 Task: Create Board Diversity and Inclusion Metrics and Reporting to Workspace Customer Relationship Management. Create Board Customer Retention Program Strategy and Execution to Workspace Customer Relationship Management. Create List Low Priority in Board Bug Tracking to Workspace Customer Relationship Management
Action: Mouse scrolled (394, 335) with delta (0, 0)
Screenshot: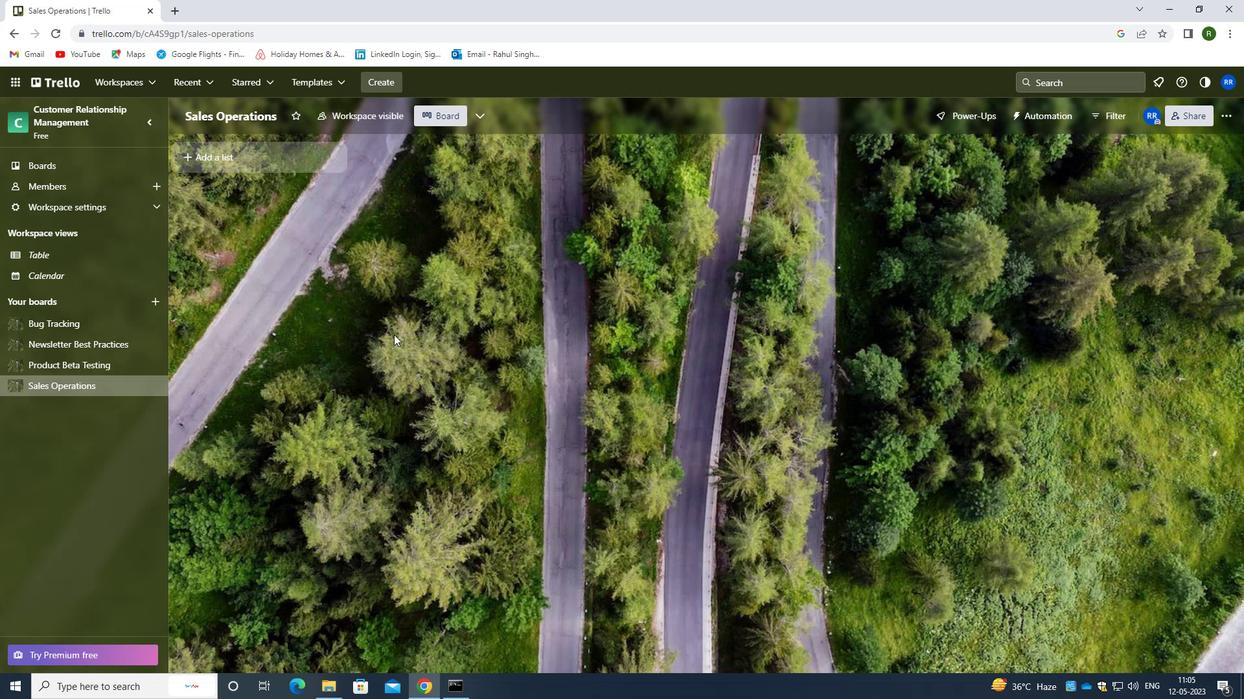 
Action: Mouse moved to (370, 82)
Screenshot: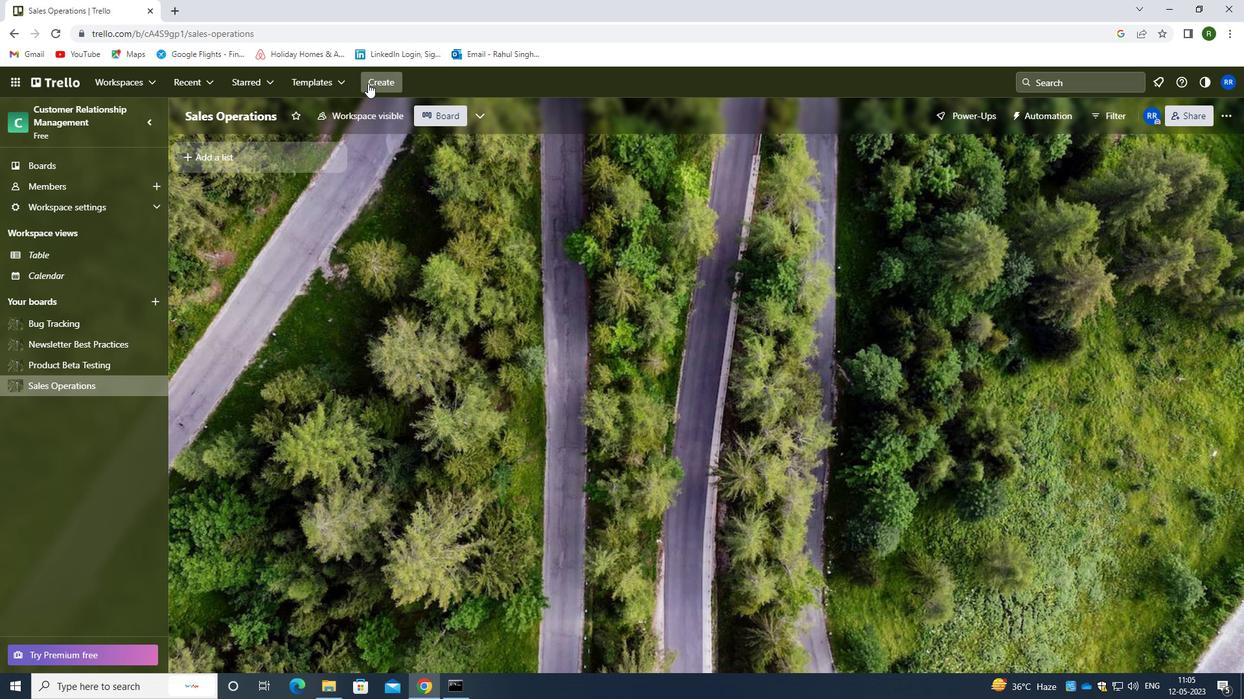 
Action: Mouse pressed left at (370, 82)
Screenshot: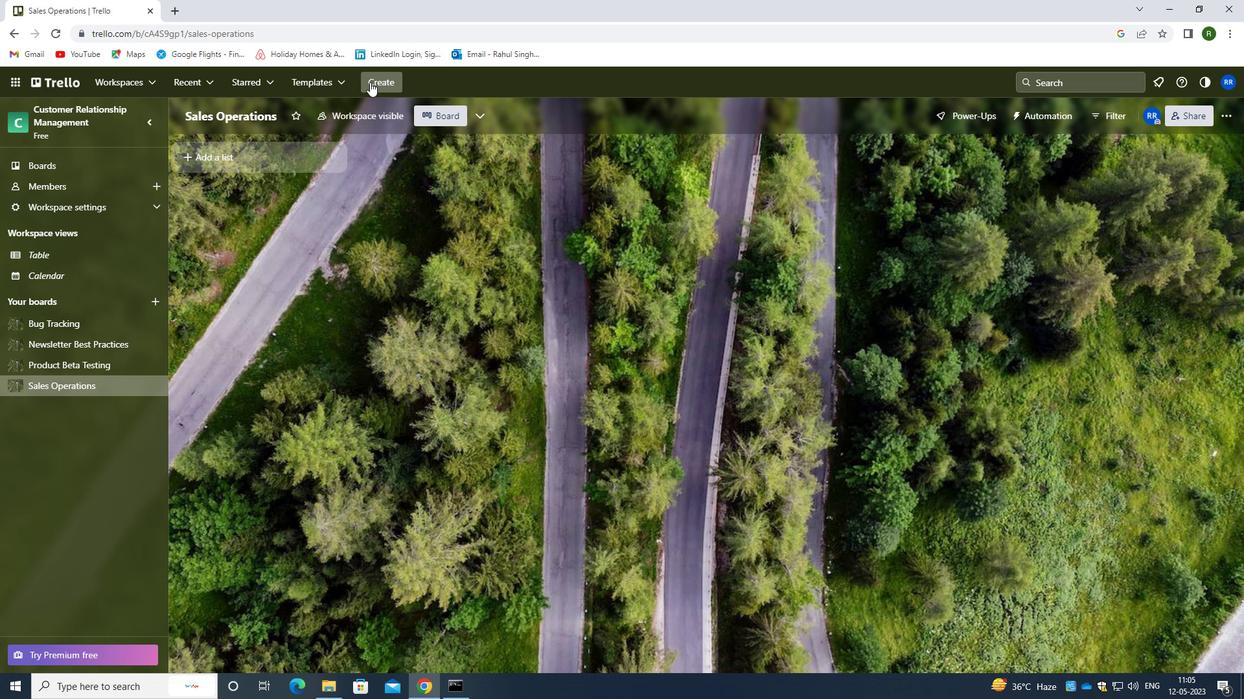 
Action: Mouse moved to (430, 121)
Screenshot: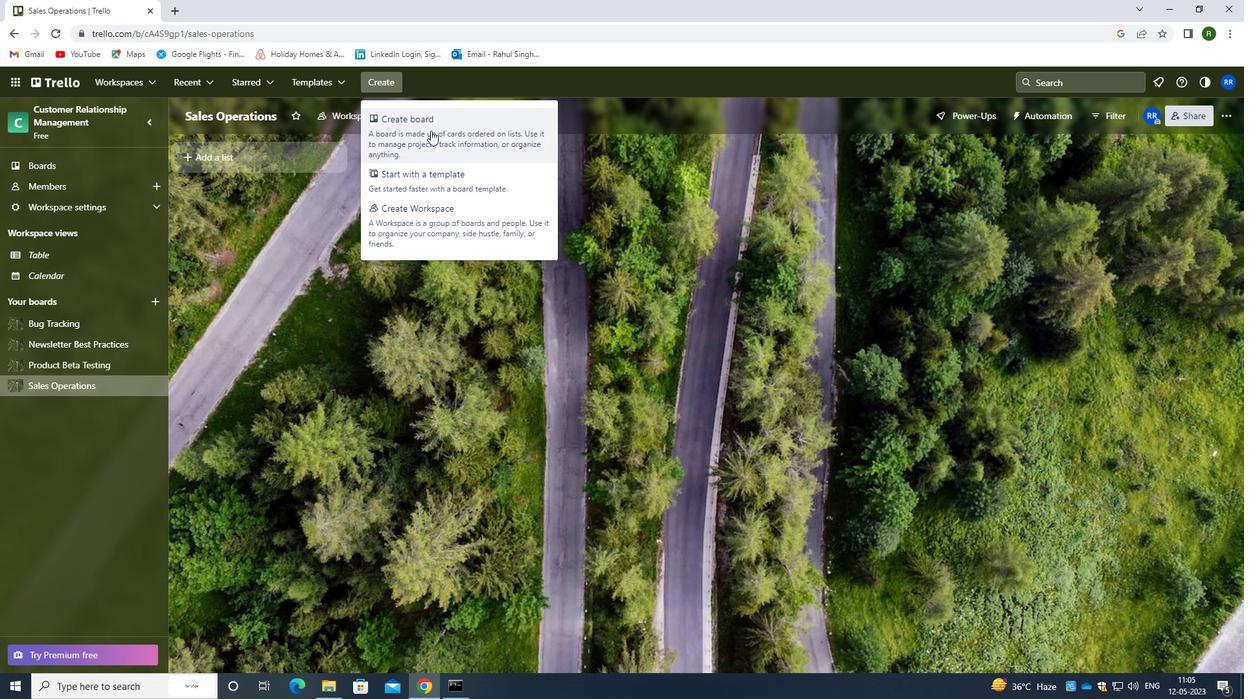 
Action: Mouse pressed left at (430, 121)
Screenshot: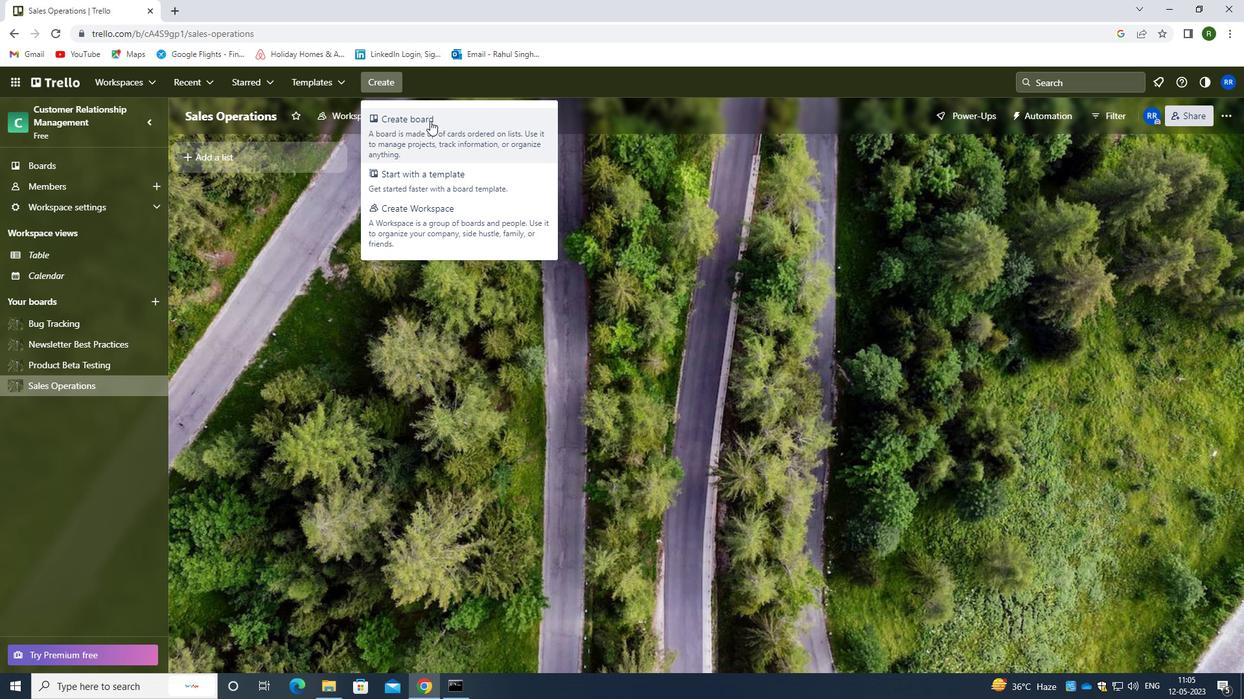 
Action: Mouse moved to (429, 120)
Screenshot: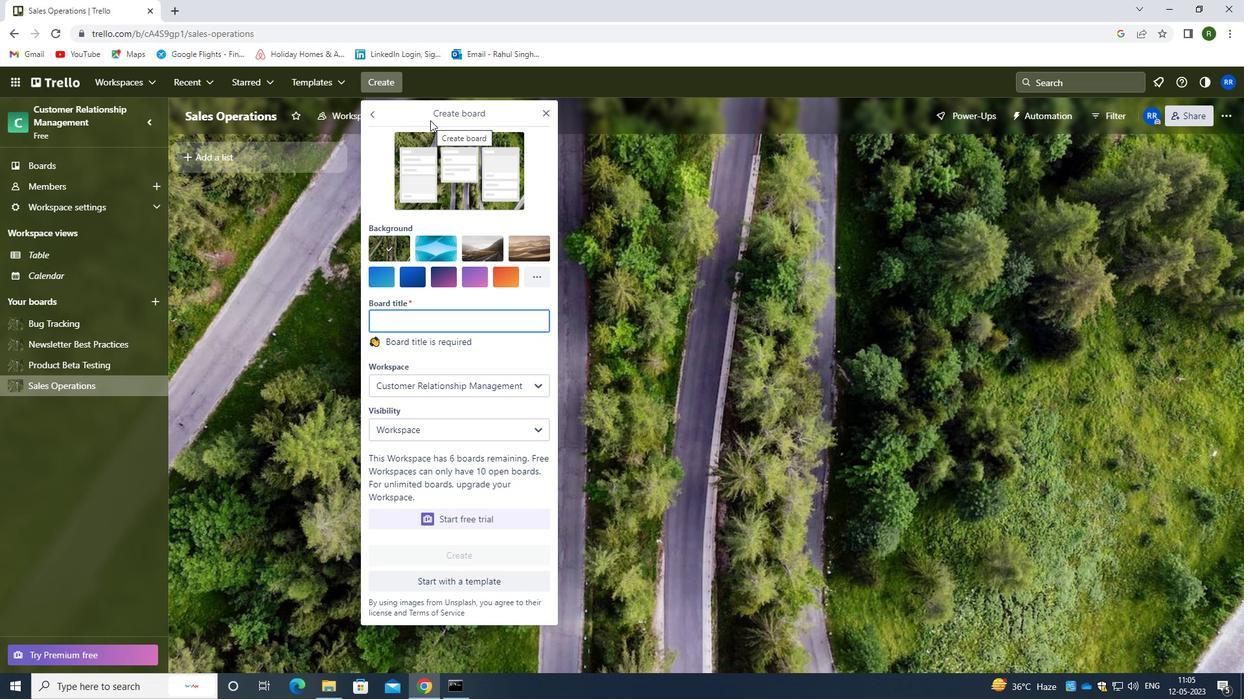 
Action: Key pressed <Key.caps_lock>d<Key.caps_lock>iv3<Key.backspace>ersity<Key.space>and<Key.space><Key.caps_lock>i<Key.caps_lock>Nclusion<Key.space><Key.caps_lock>M<Key.caps_lock>etris<Key.backspace>cs<Key.space>and<Key.space><Key.caps_lock>r<Key.caps_lock>eporting
Screenshot: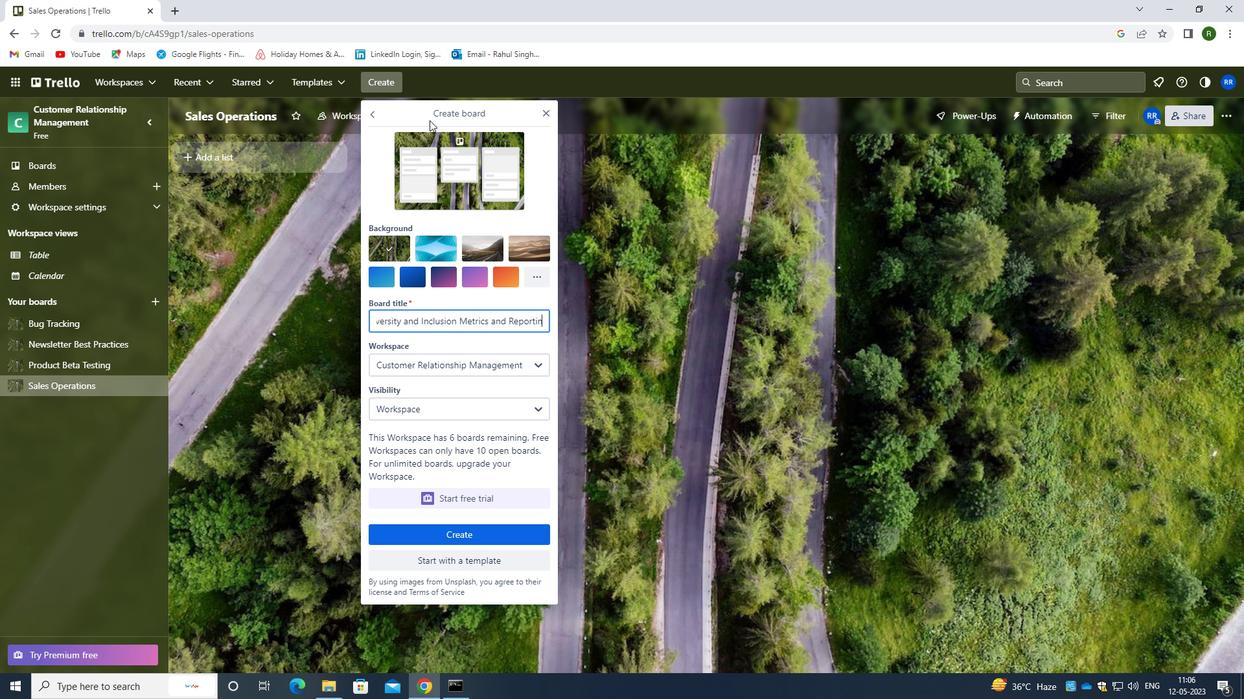 
Action: Mouse moved to (462, 537)
Screenshot: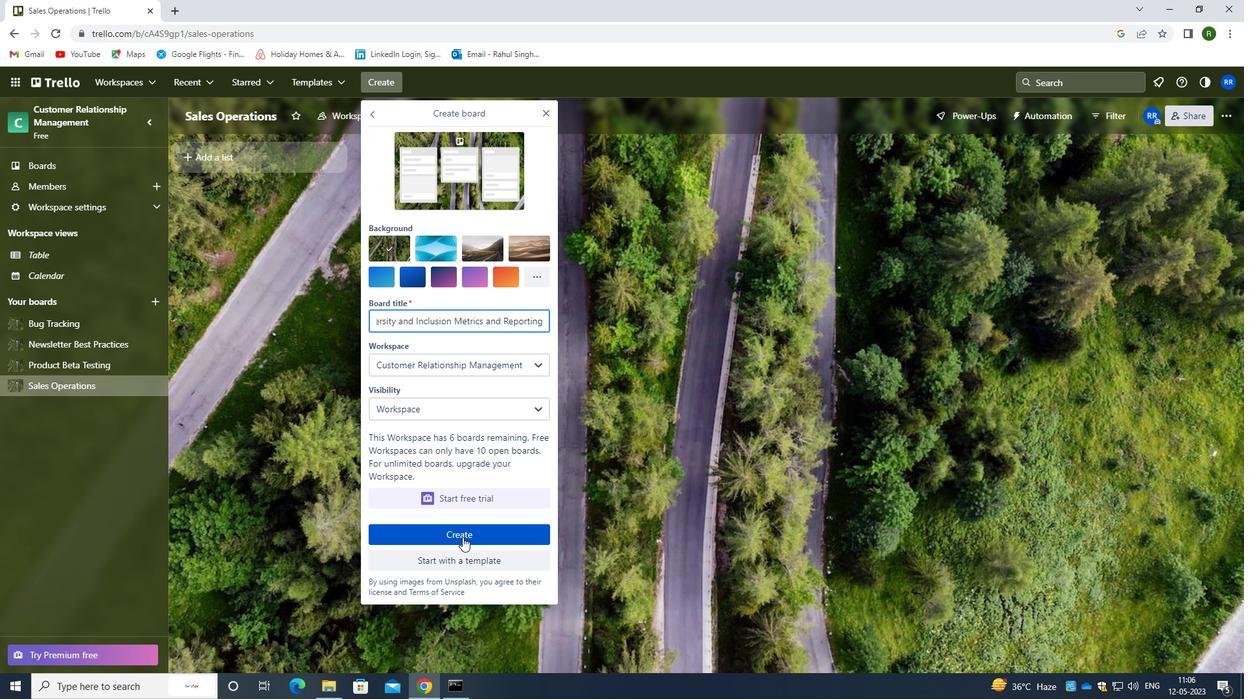 
Action: Mouse pressed left at (462, 537)
Screenshot: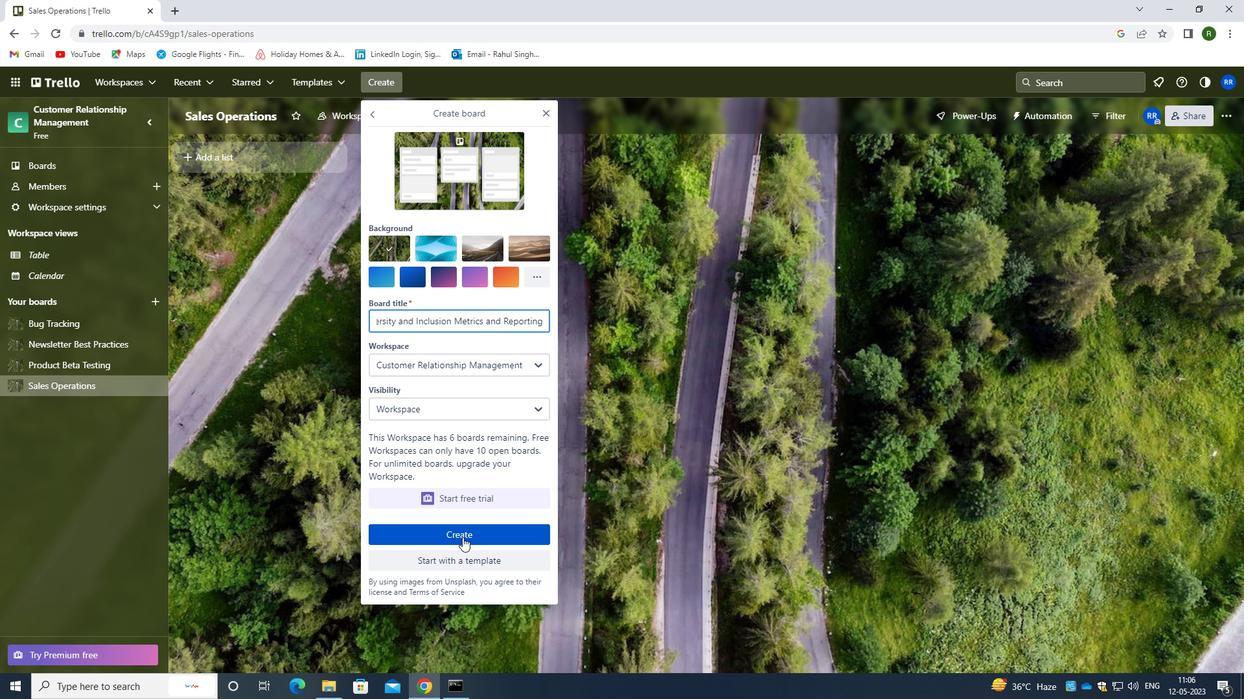 
Action: Mouse moved to (383, 81)
Screenshot: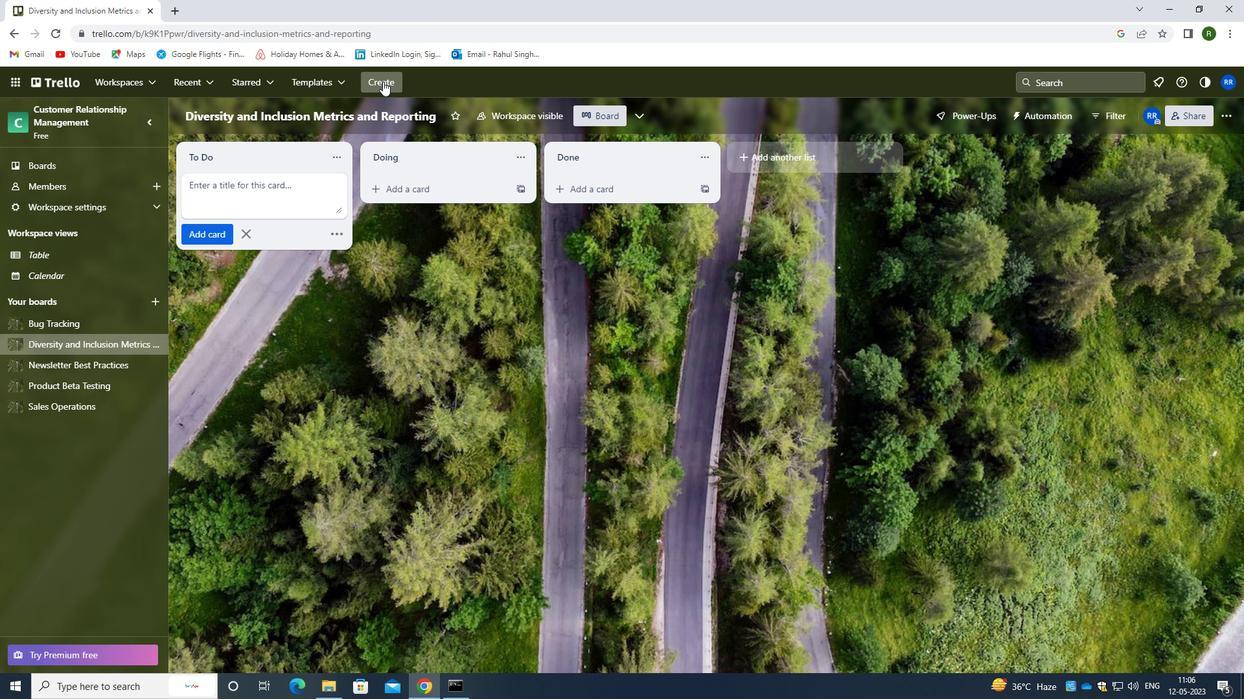 
Action: Mouse pressed left at (383, 81)
Screenshot: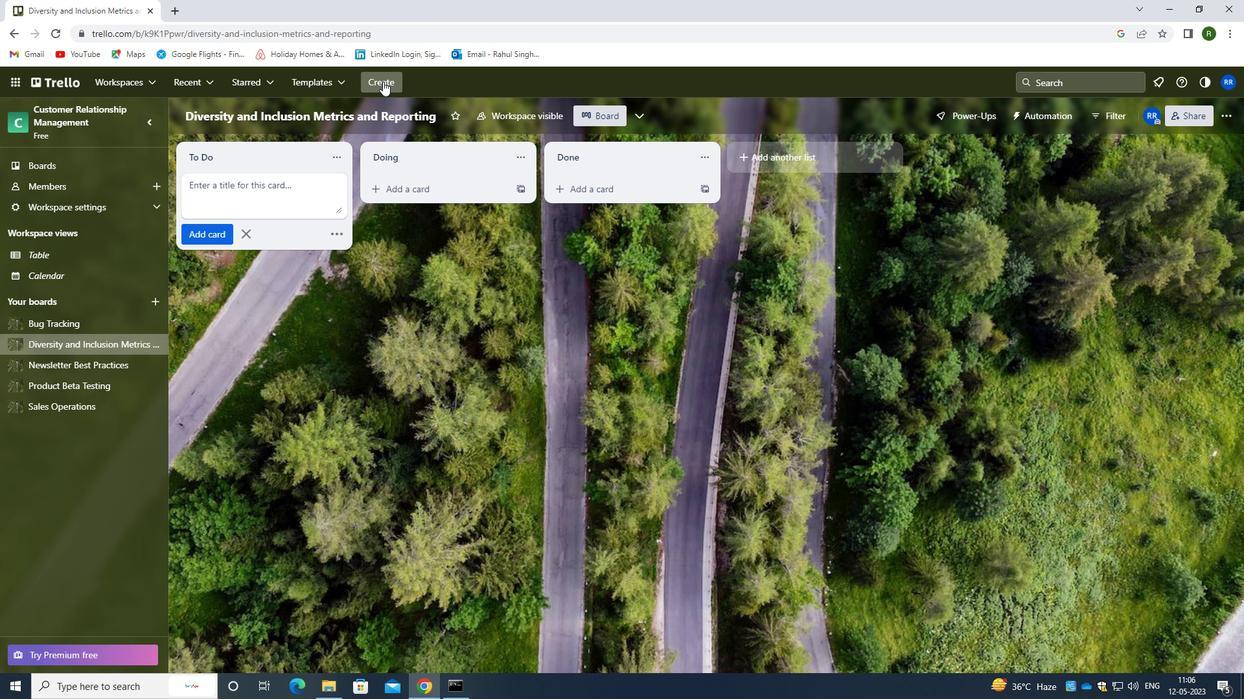 
Action: Mouse moved to (415, 143)
Screenshot: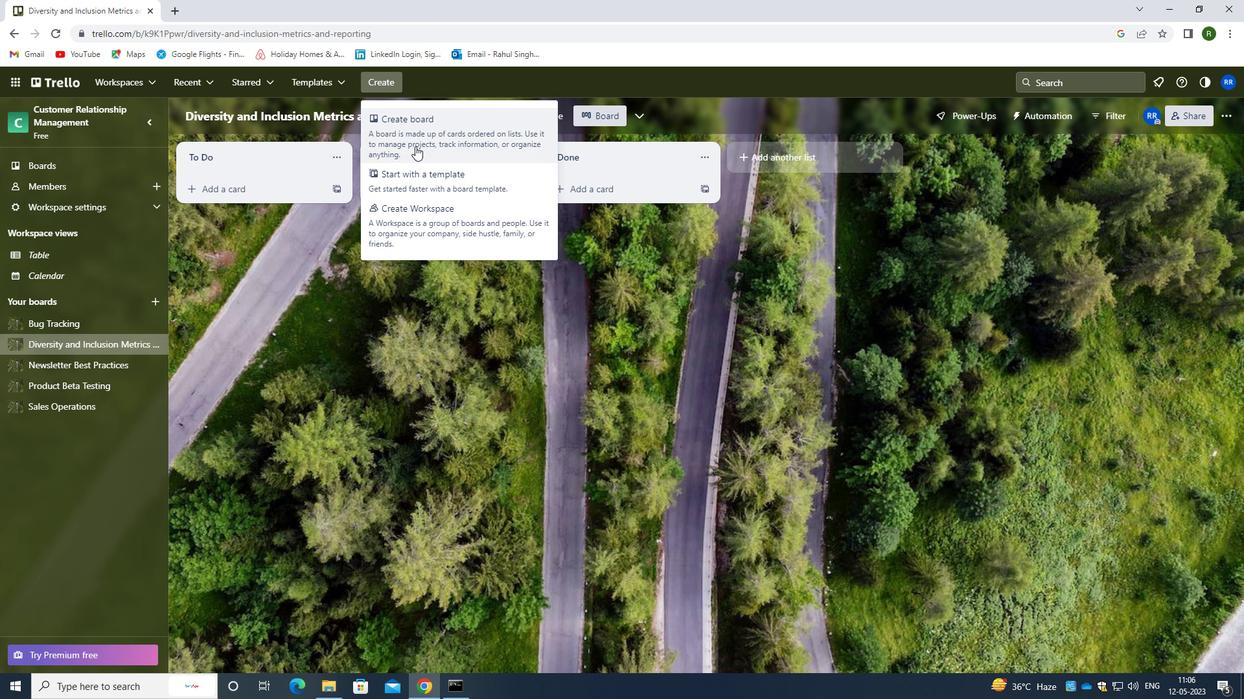 
Action: Mouse pressed left at (415, 143)
Screenshot: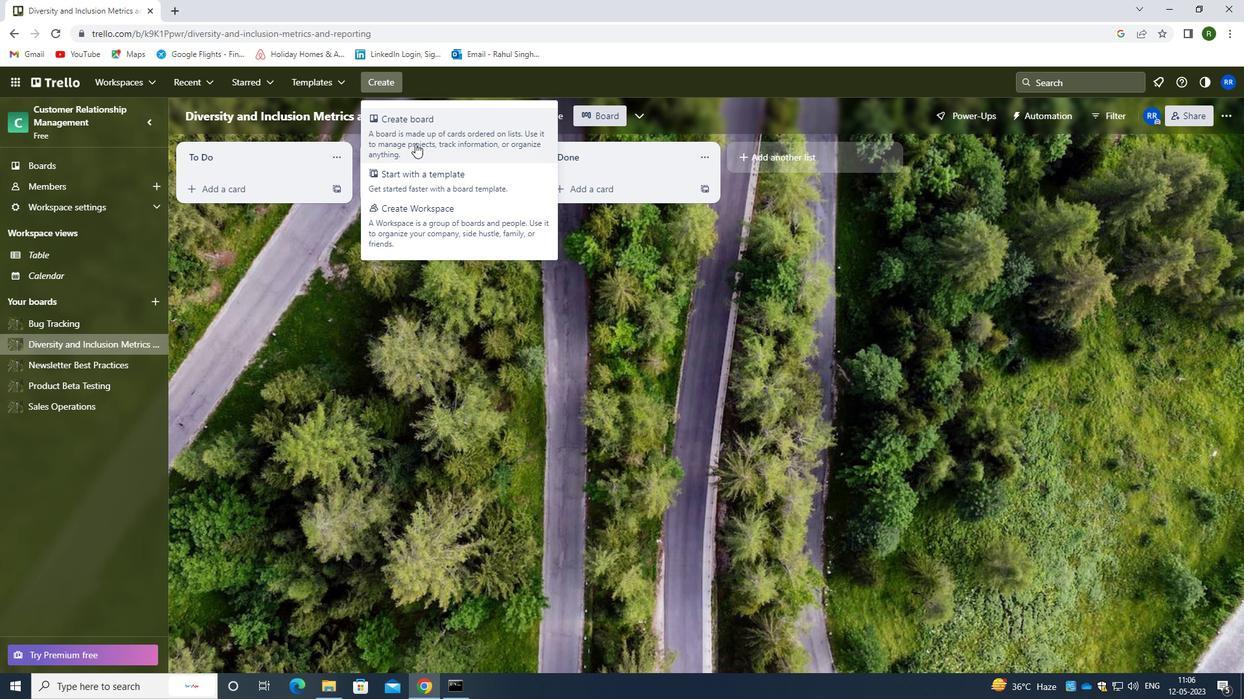 
Action: Mouse moved to (429, 322)
Screenshot: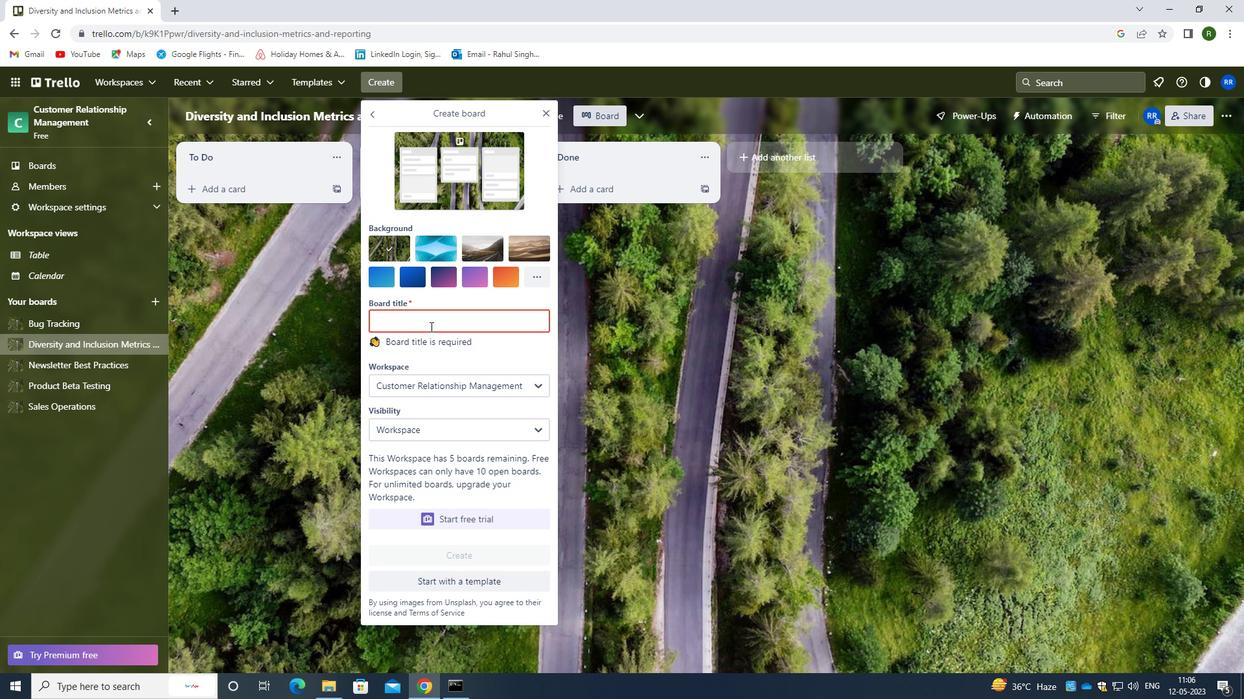 
Action: Key pressed <Key.caps_lock>c<Key.caps_lock>ustomer<Key.space><Key.caps_lock>r<Key.caps_lock>etention<Key.space><Key.caps_lock>P<Key.caps_lock>rogramee<Key.backspace><Key.backspace><Key.space>strategy<Key.space>and<Key.space><Key.caps_lock>e<Key.caps_lock>xecution
Screenshot: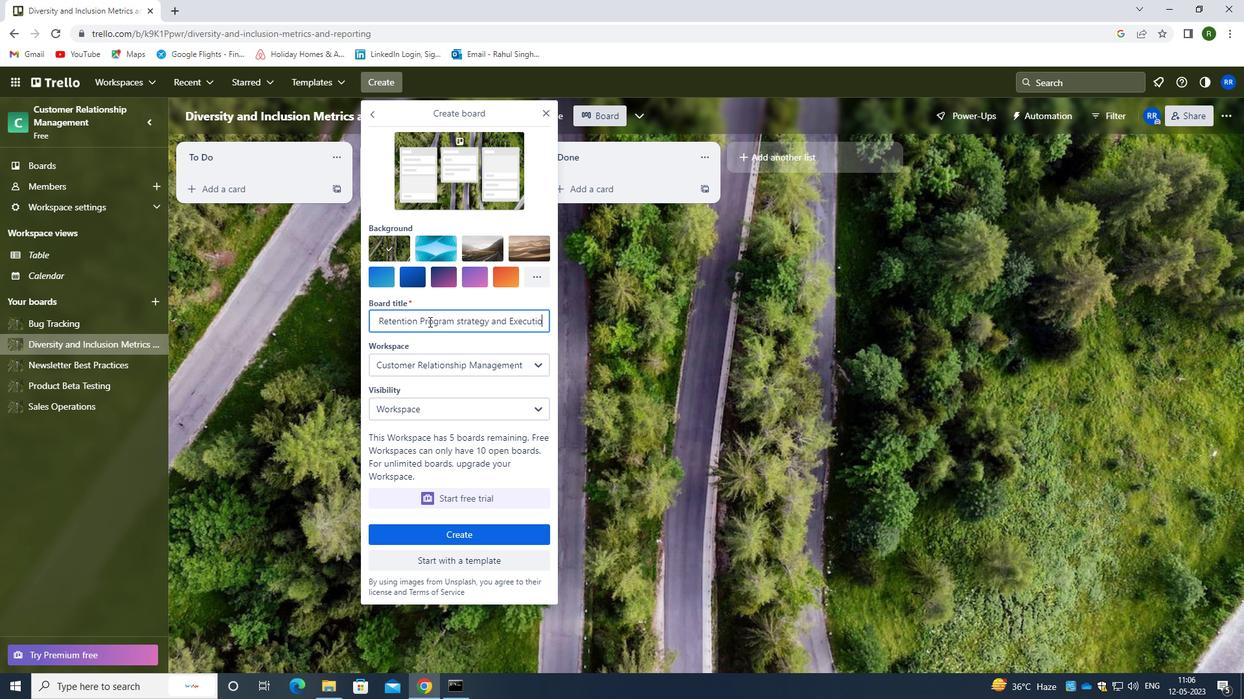 
Action: Mouse moved to (478, 531)
Screenshot: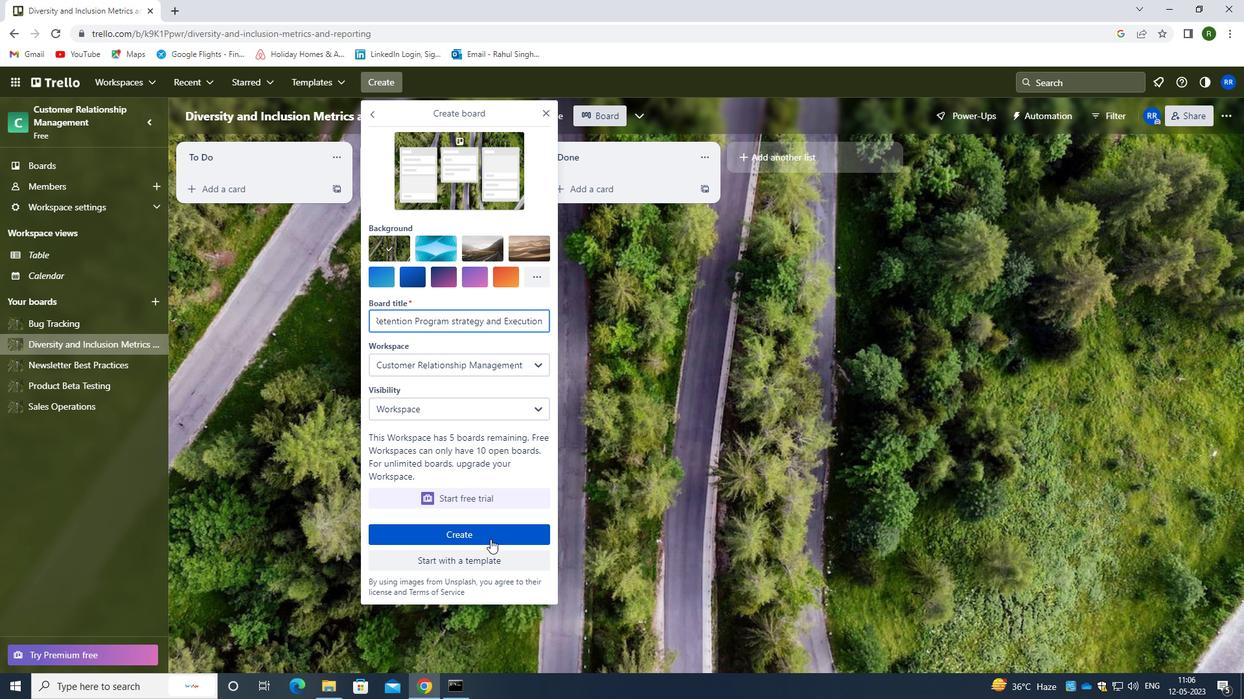 
Action: Mouse pressed left at (478, 531)
Screenshot: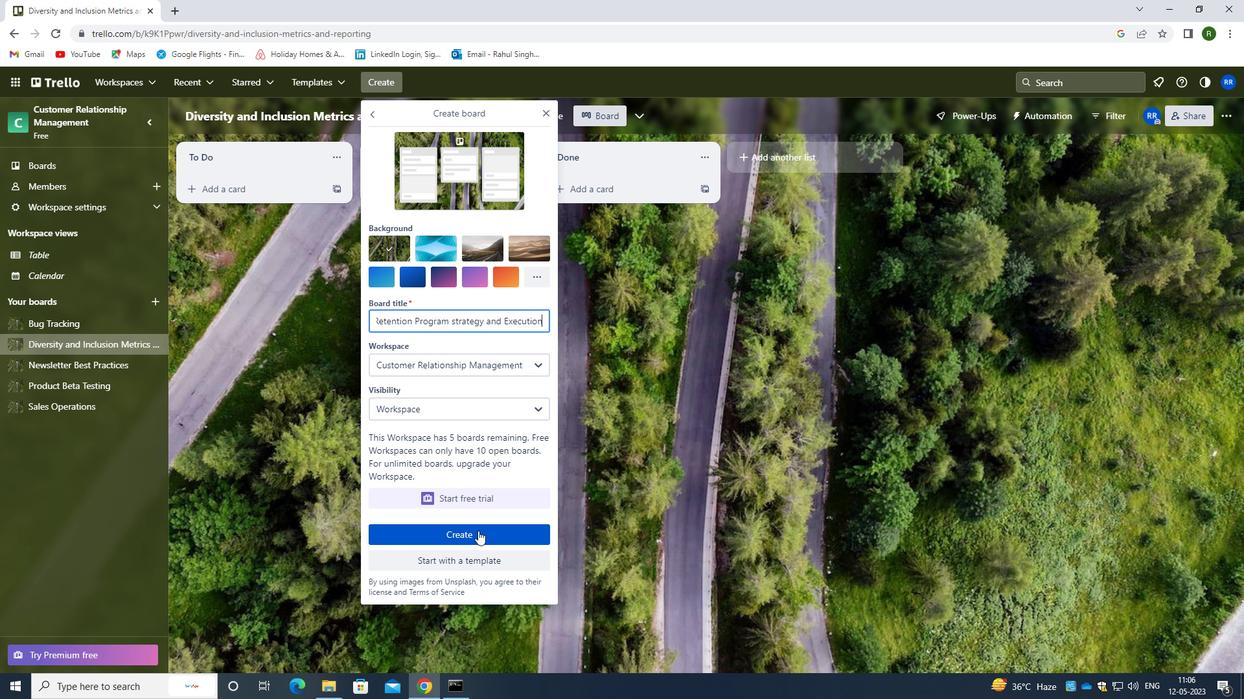 
Action: Mouse moved to (103, 327)
Screenshot: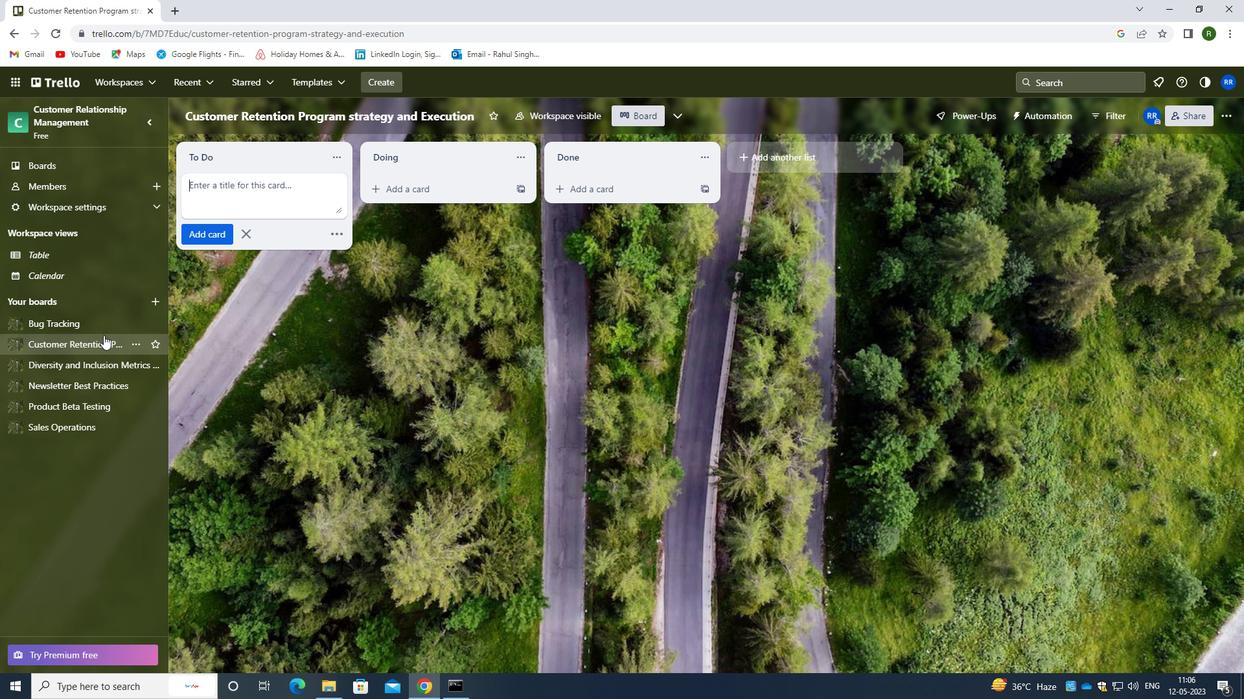 
Action: Mouse pressed left at (103, 327)
Screenshot: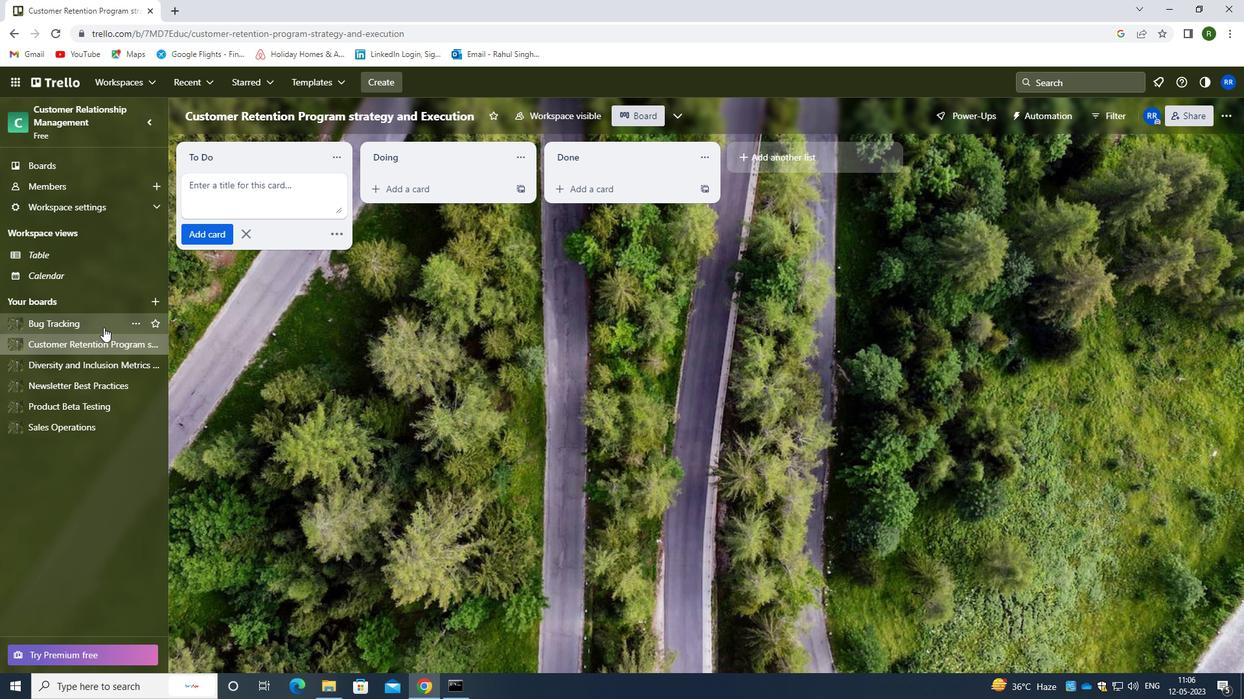 
Action: Mouse moved to (238, 163)
Screenshot: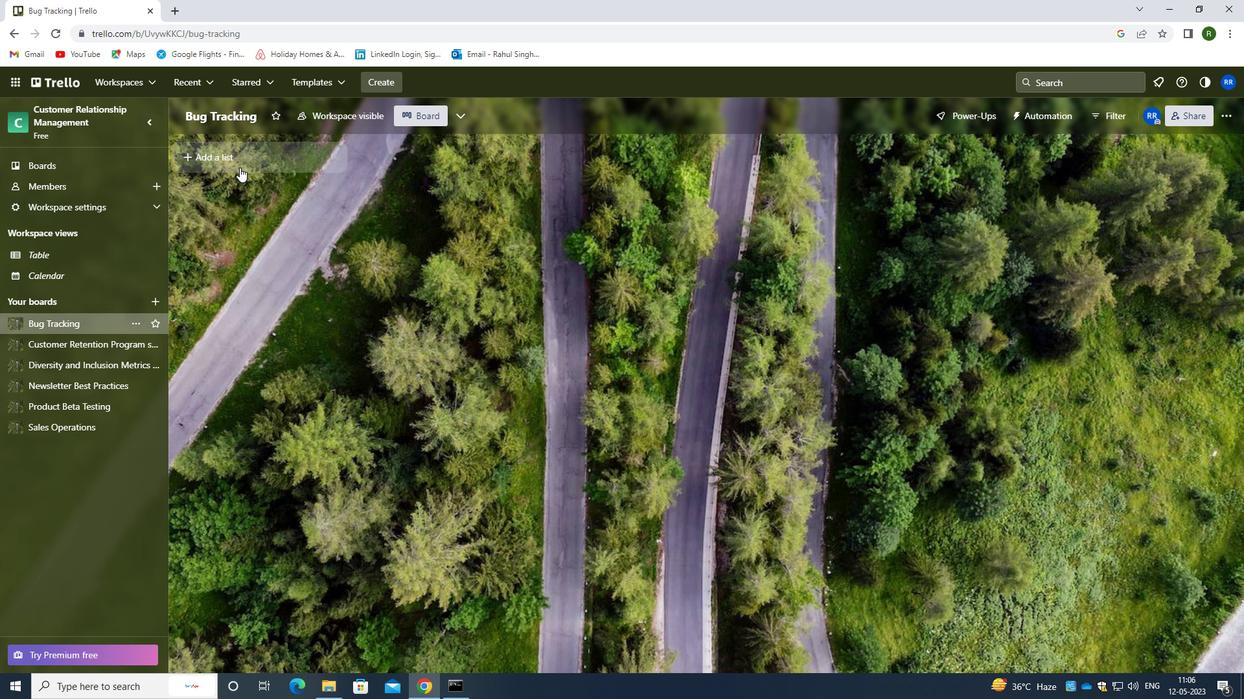
Action: Mouse pressed left at (238, 163)
Screenshot: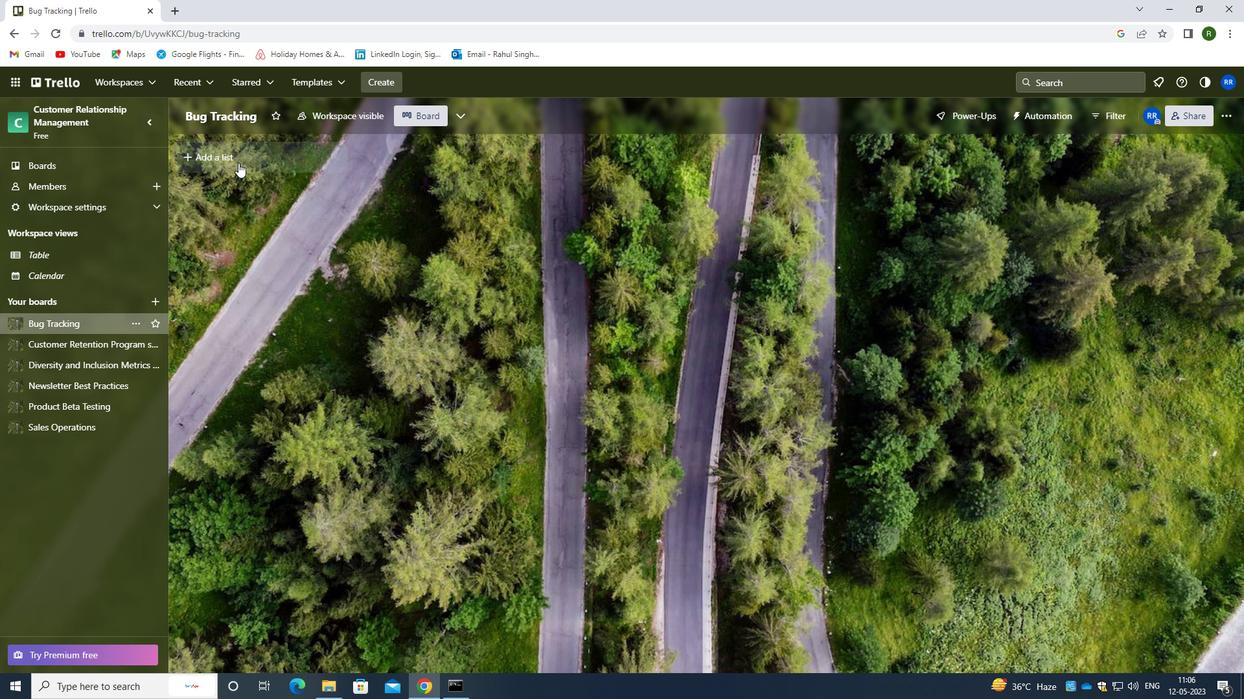 
Action: Mouse moved to (244, 158)
Screenshot: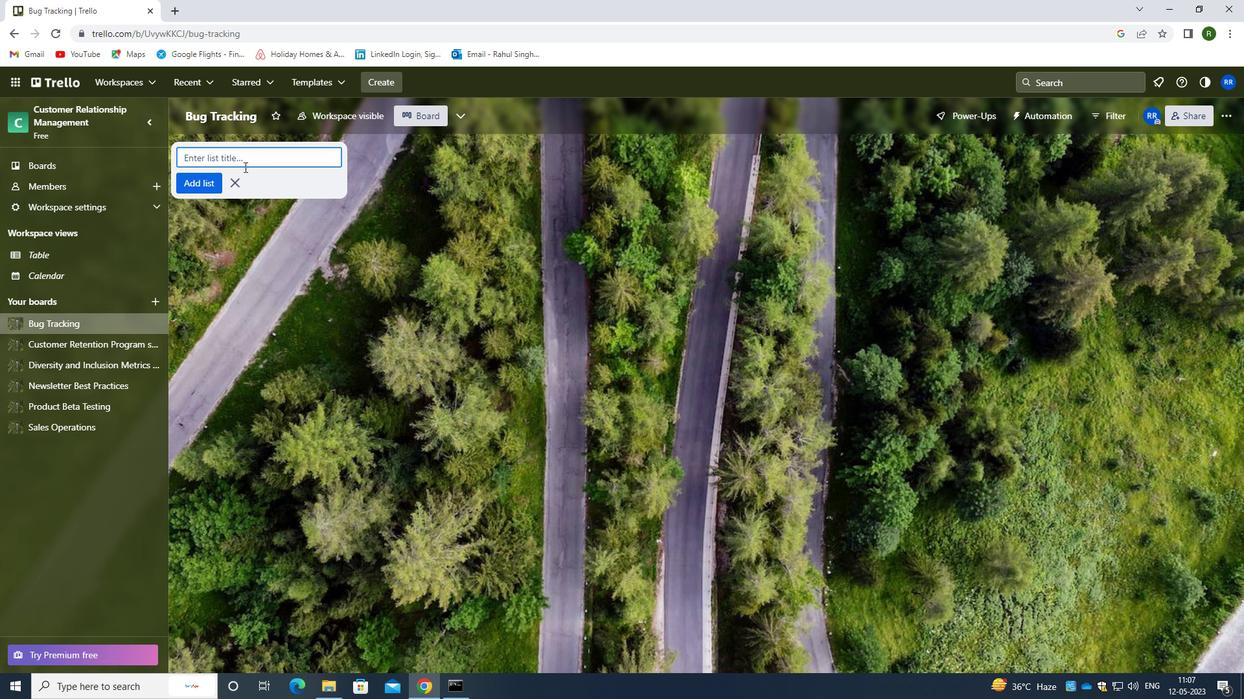 
Action: Key pressed <Key.caps_lock>l<Key.caps_lock>ow<Key.space><Key.caps_lock>P<Key.caps_lock>riority
Screenshot: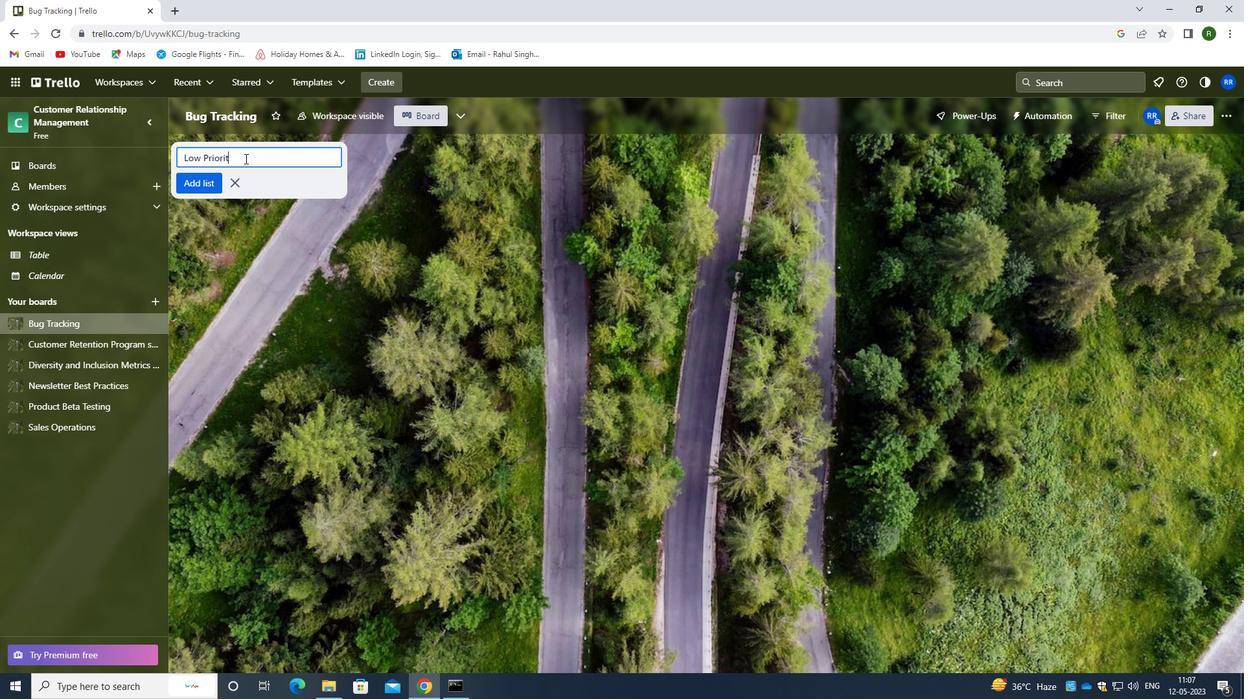 
Action: Mouse scrolled (244, 159) with delta (0, 0)
Screenshot: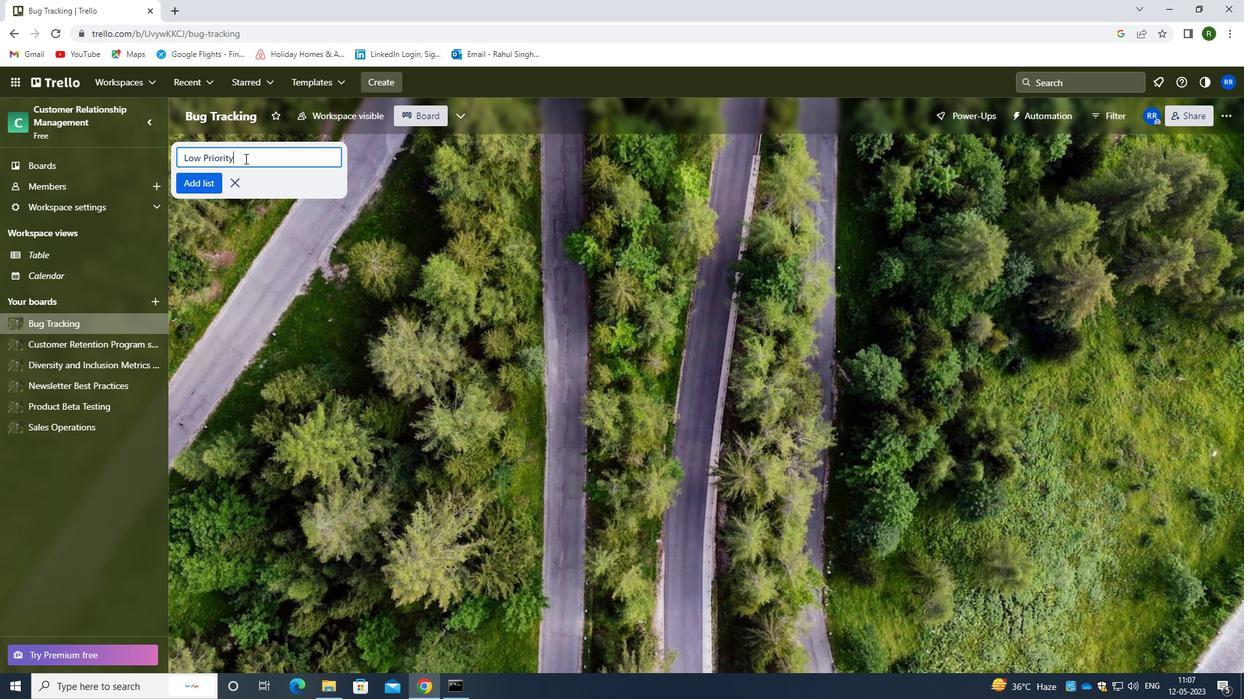 
Action: Mouse moved to (215, 178)
Screenshot: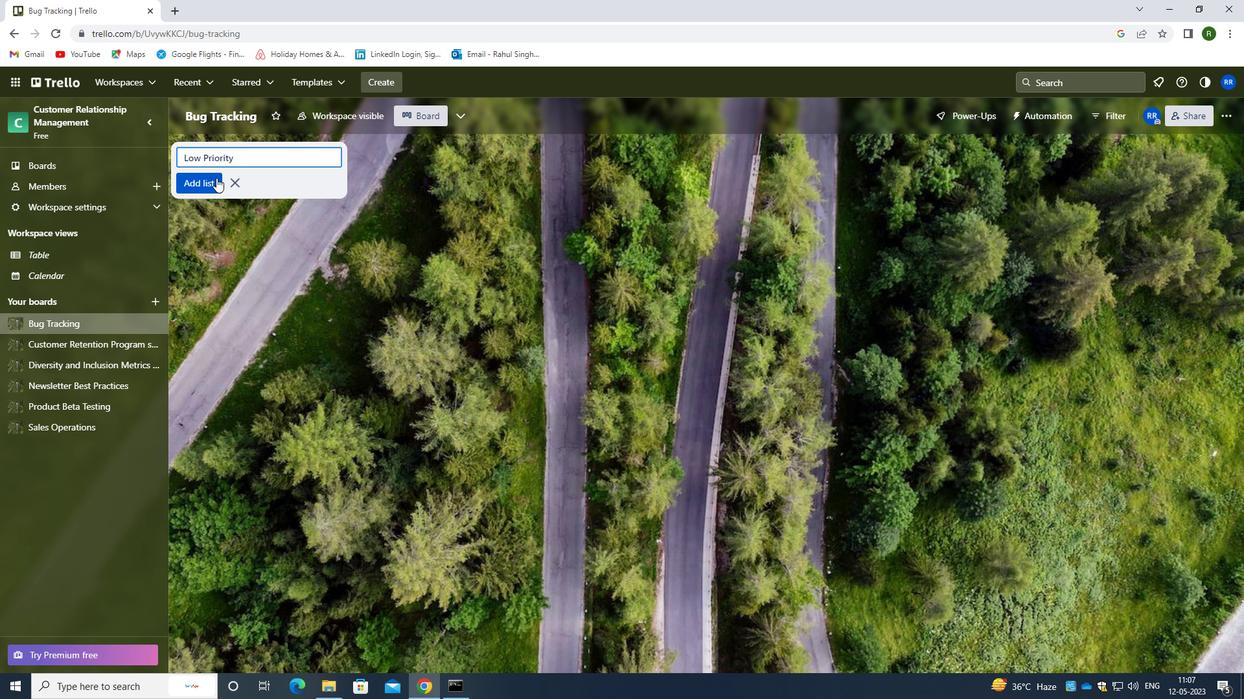 
Action: Mouse pressed left at (215, 178)
Screenshot: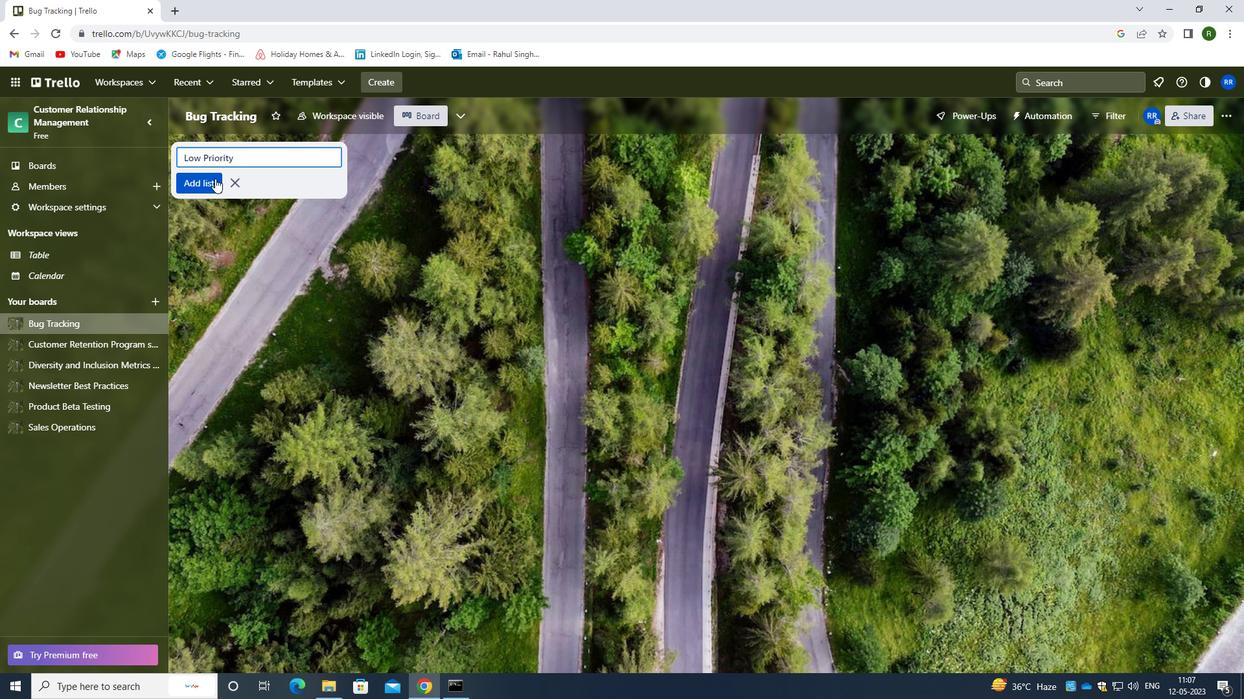 
Action: Mouse moved to (436, 137)
Screenshot: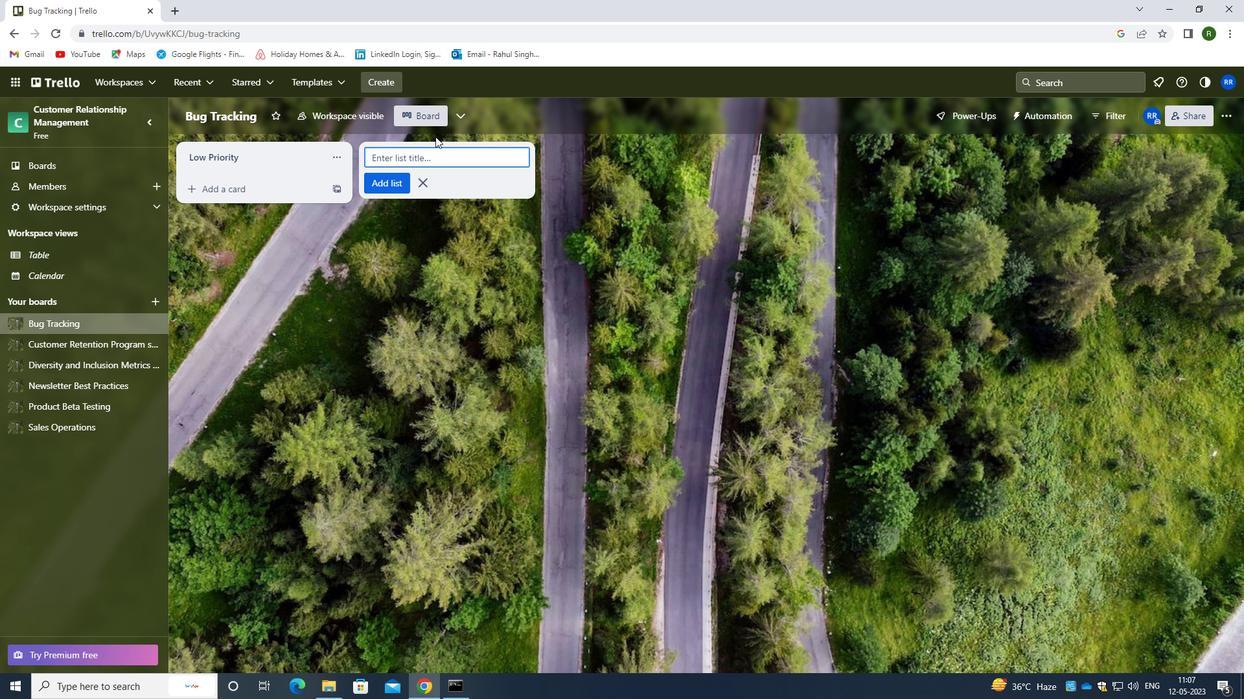 
